 Task: Create a task  Add support for in-app purchases and microtransactions , assign it to team member softage.9@softage.net in the project Whiteboard and update the status of the task to  On Track  , set the priority of the task to Low.
Action: Mouse moved to (86, 411)
Screenshot: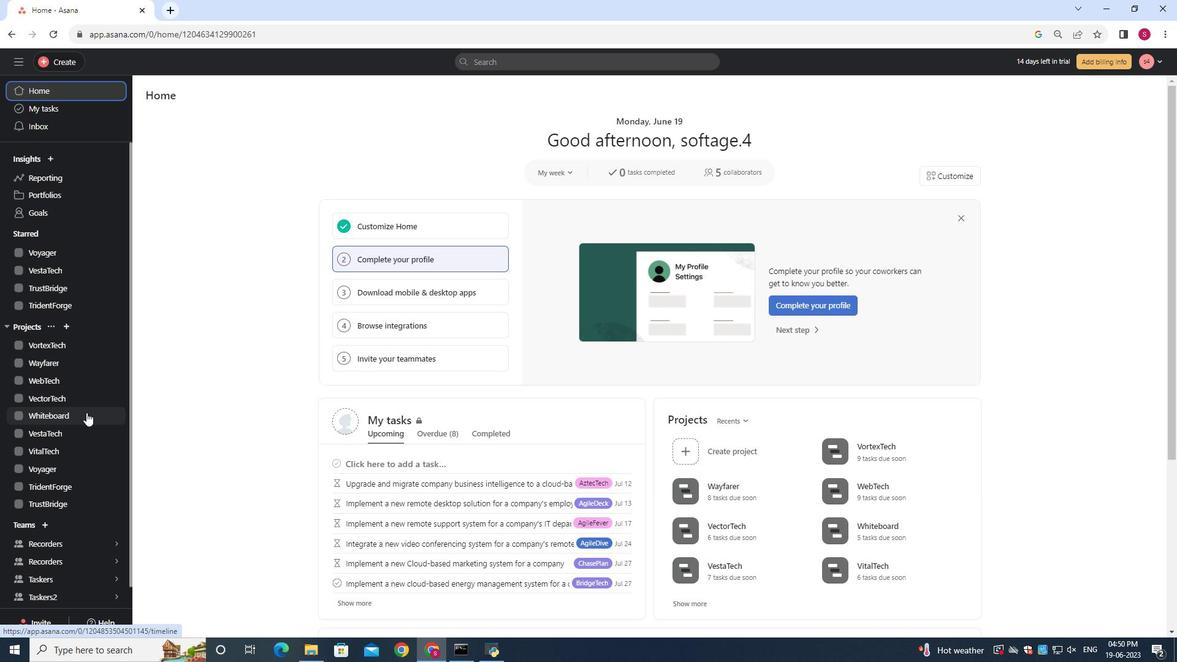 
Action: Mouse pressed left at (86, 411)
Screenshot: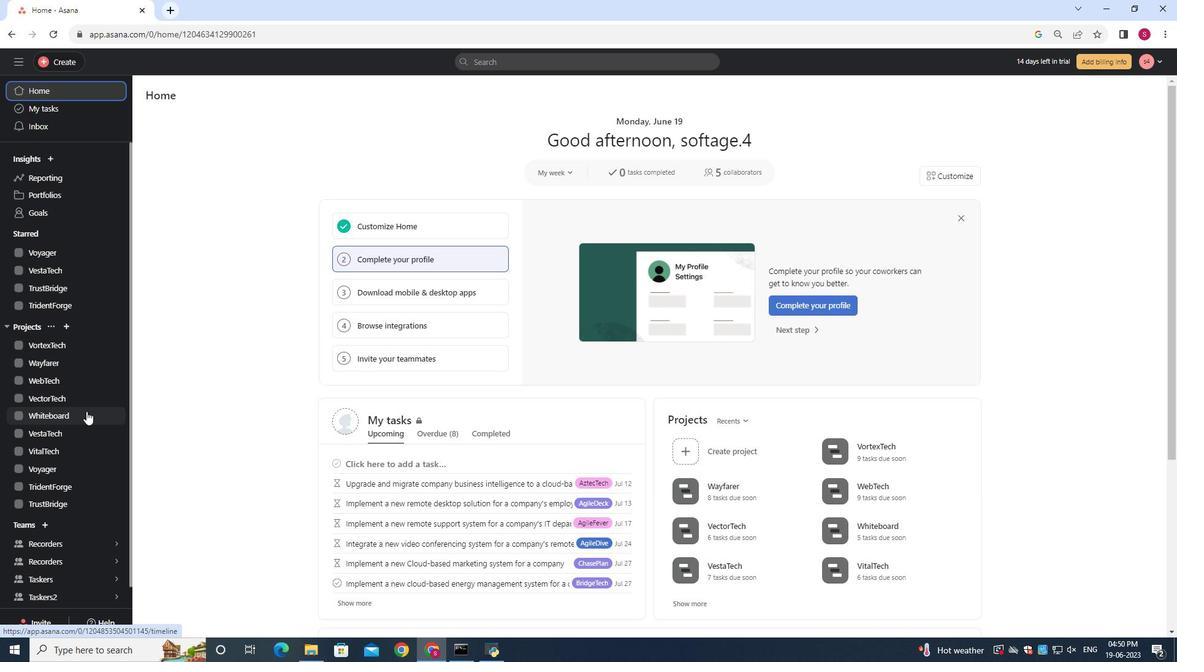
Action: Mouse moved to (155, 141)
Screenshot: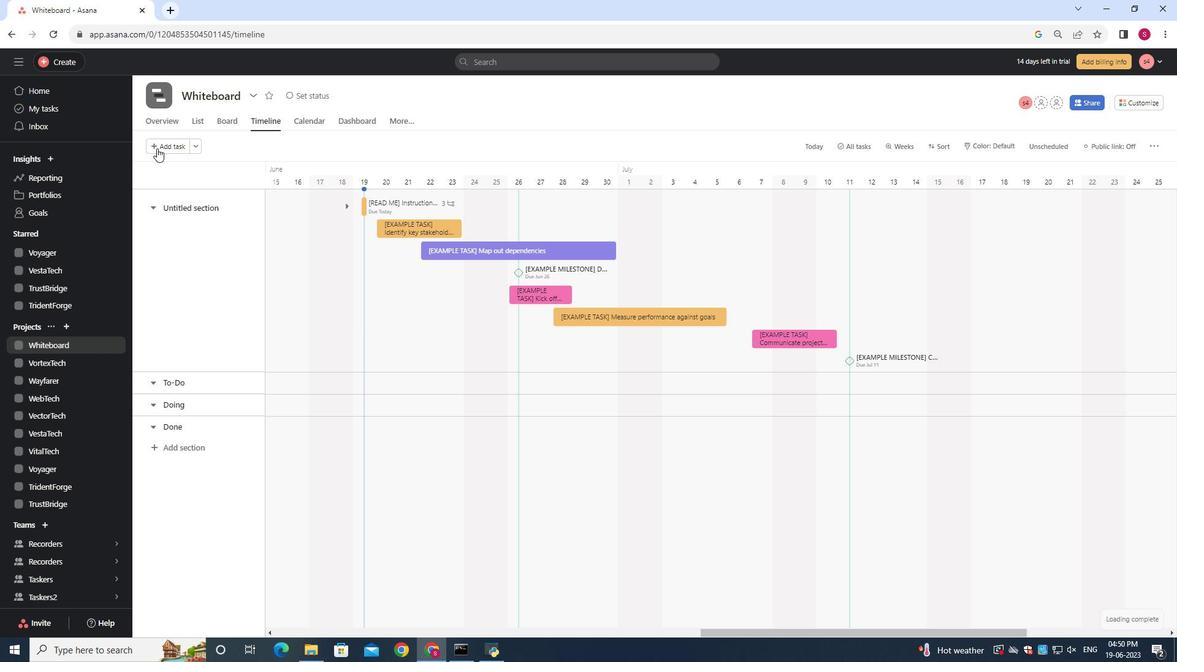 
Action: Mouse pressed left at (155, 141)
Screenshot: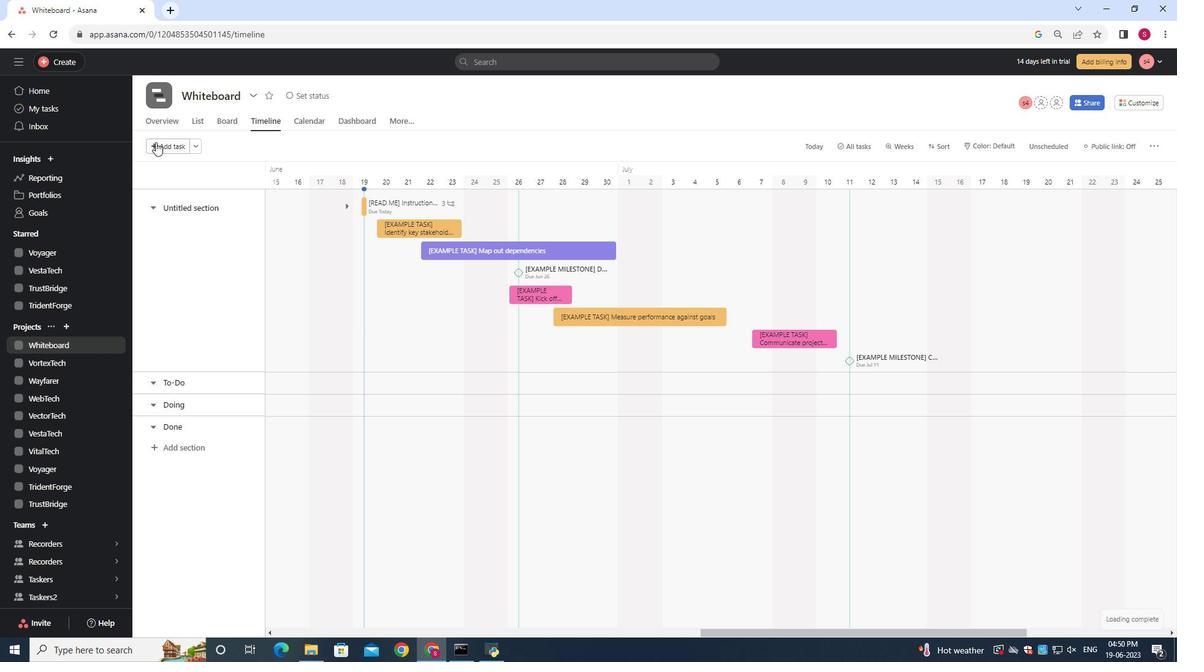 
Action: Mouse moved to (163, 146)
Screenshot: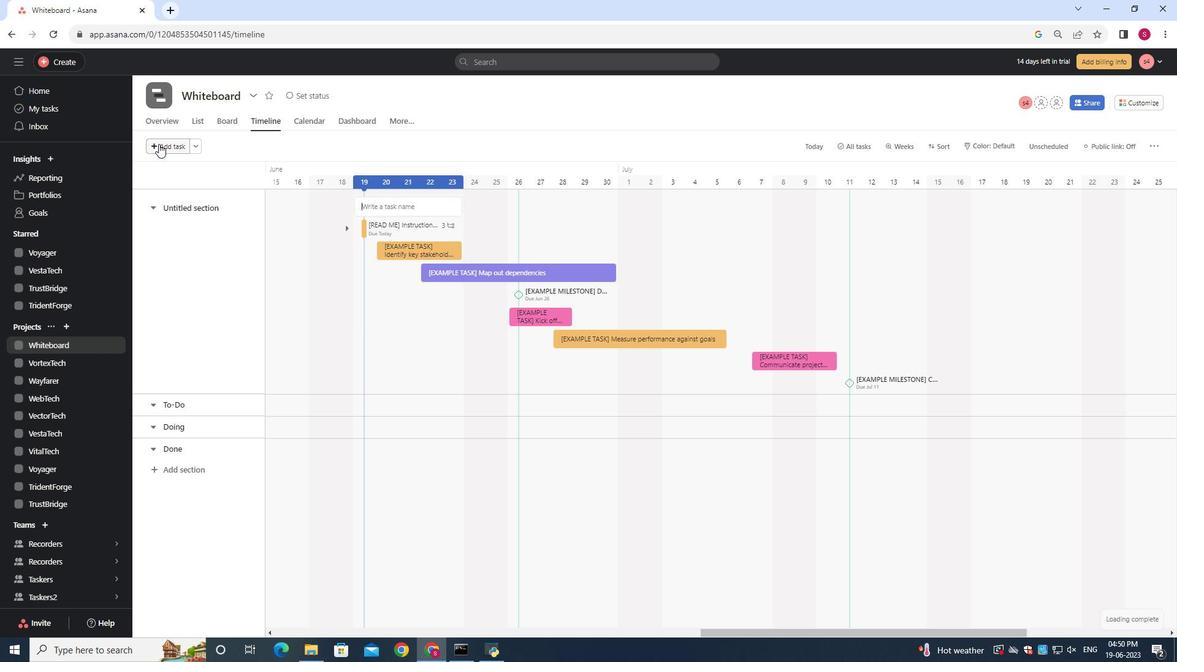 
Action: Key pressed <Key.shift>Add<Key.space>support<Key.space>for<Key.space>in-app<Key.space>purchases<Key.space>and<Key.space>microtransction
Screenshot: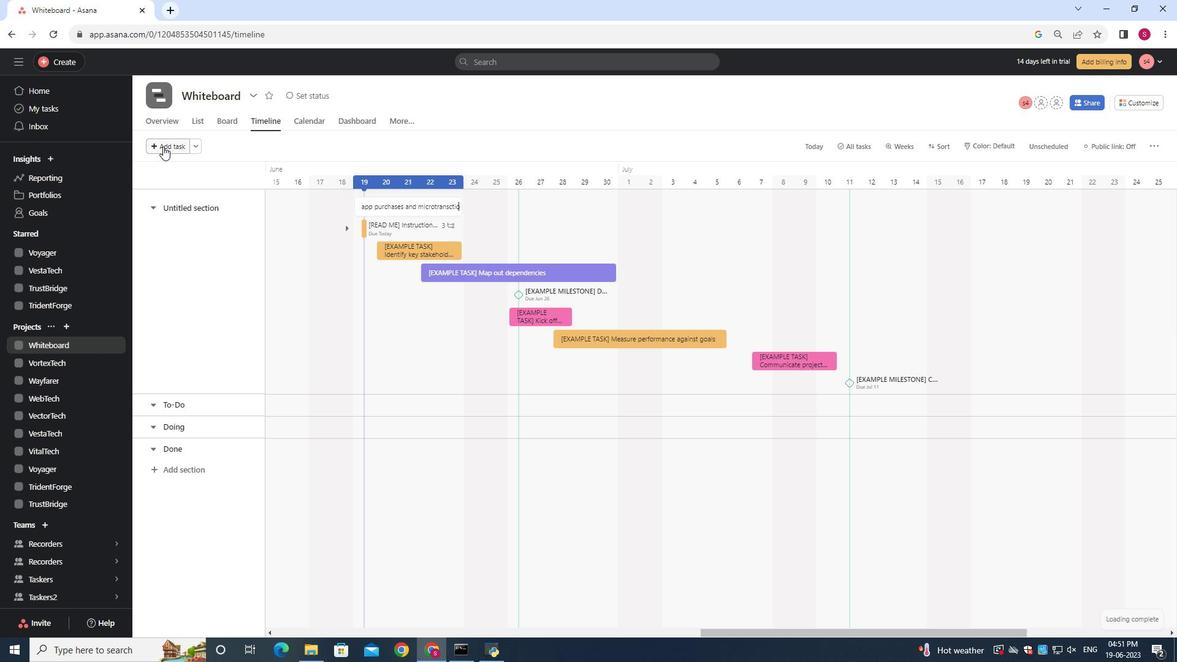 
Action: Mouse moved to (411, 207)
Screenshot: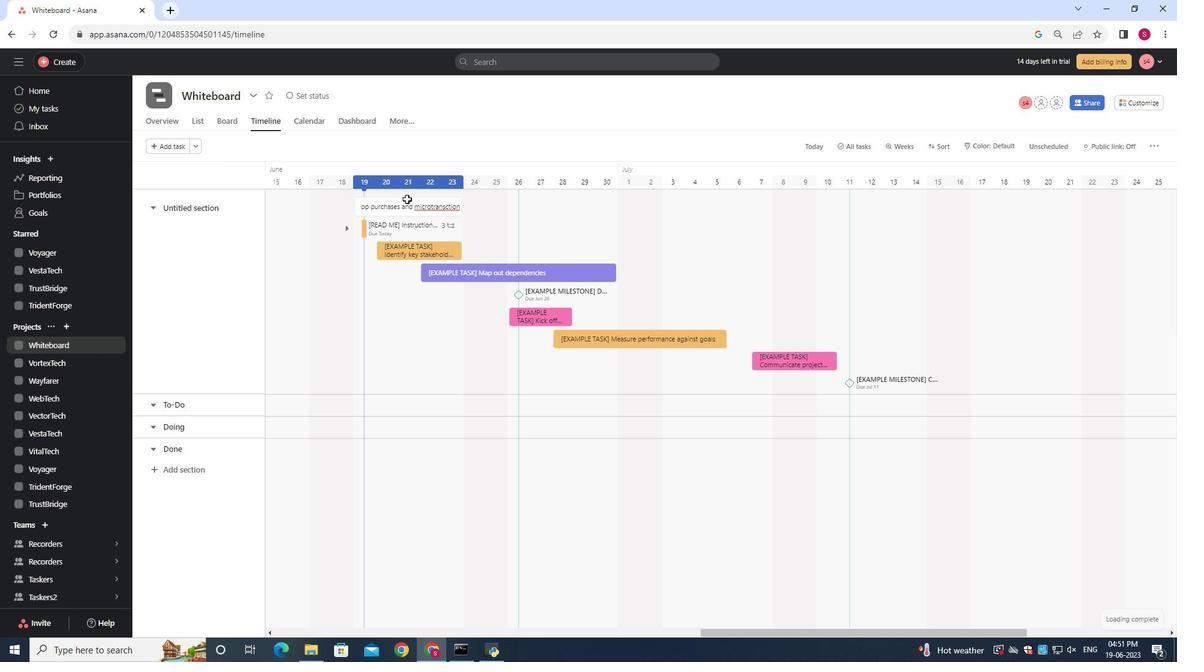 
Action: Mouse pressed right at (411, 207)
Screenshot: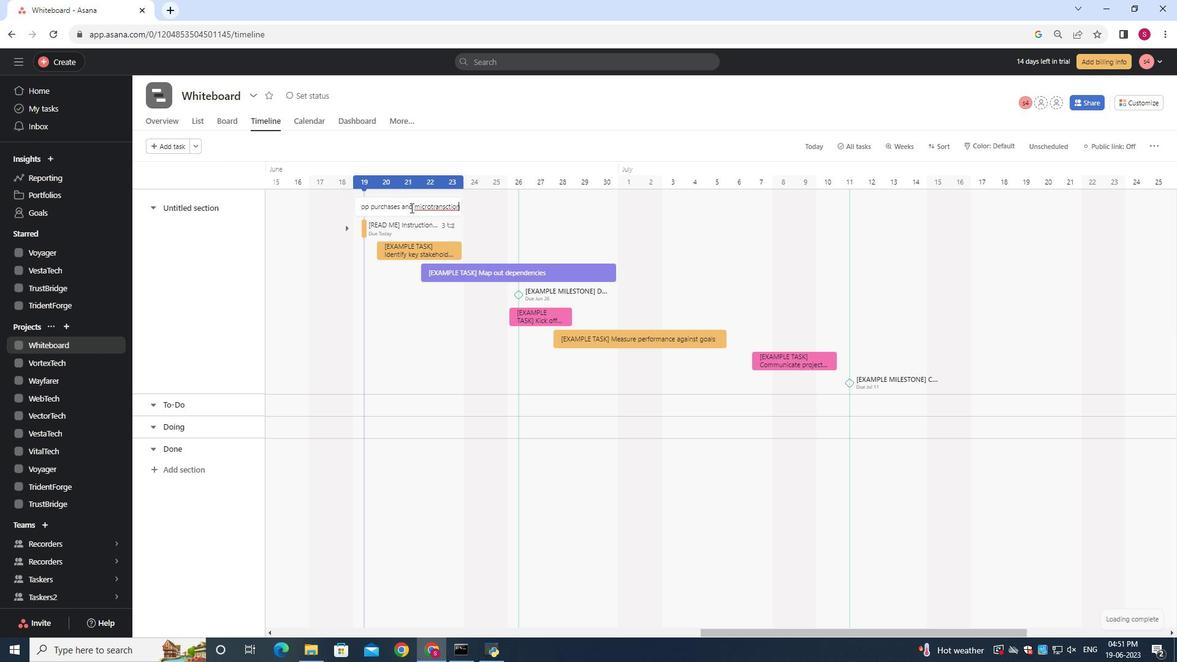 
Action: Mouse moved to (932, 212)
Screenshot: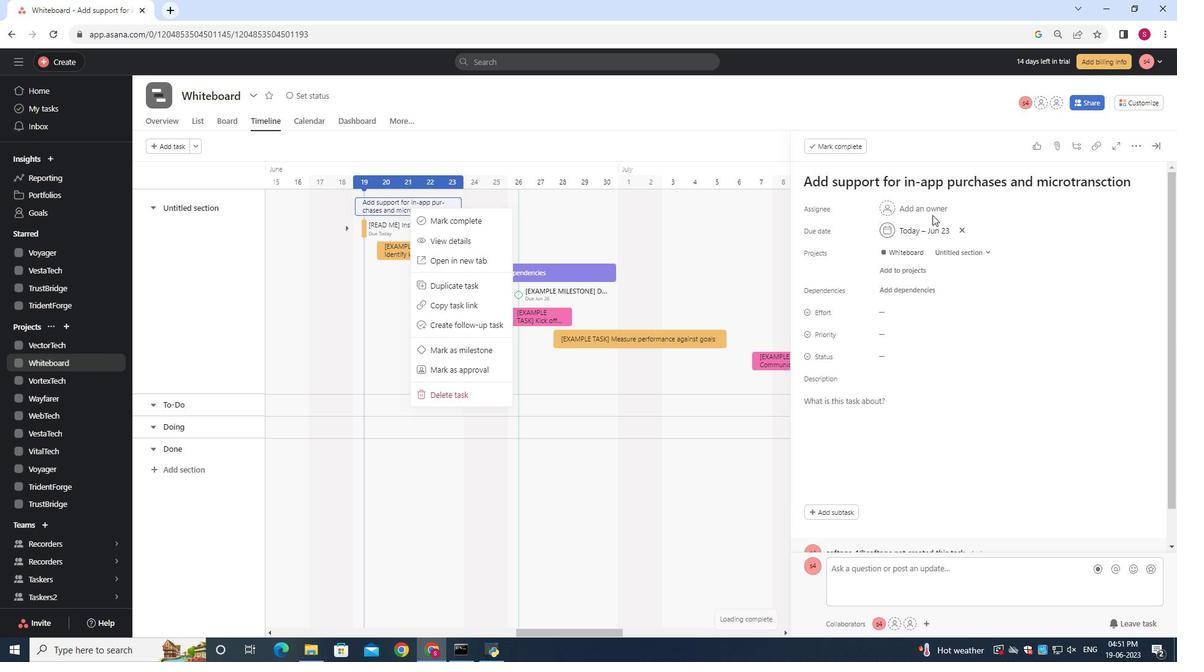 
Action: Mouse pressed left at (932, 212)
Screenshot: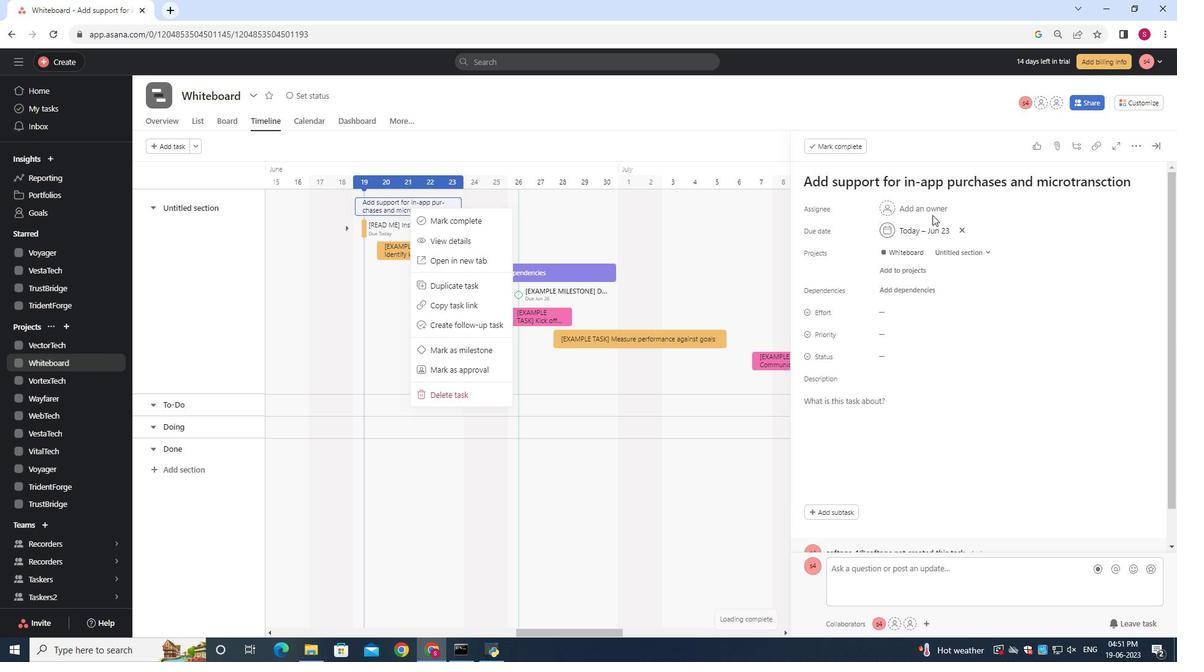 
Action: Mouse moved to (931, 211)
Screenshot: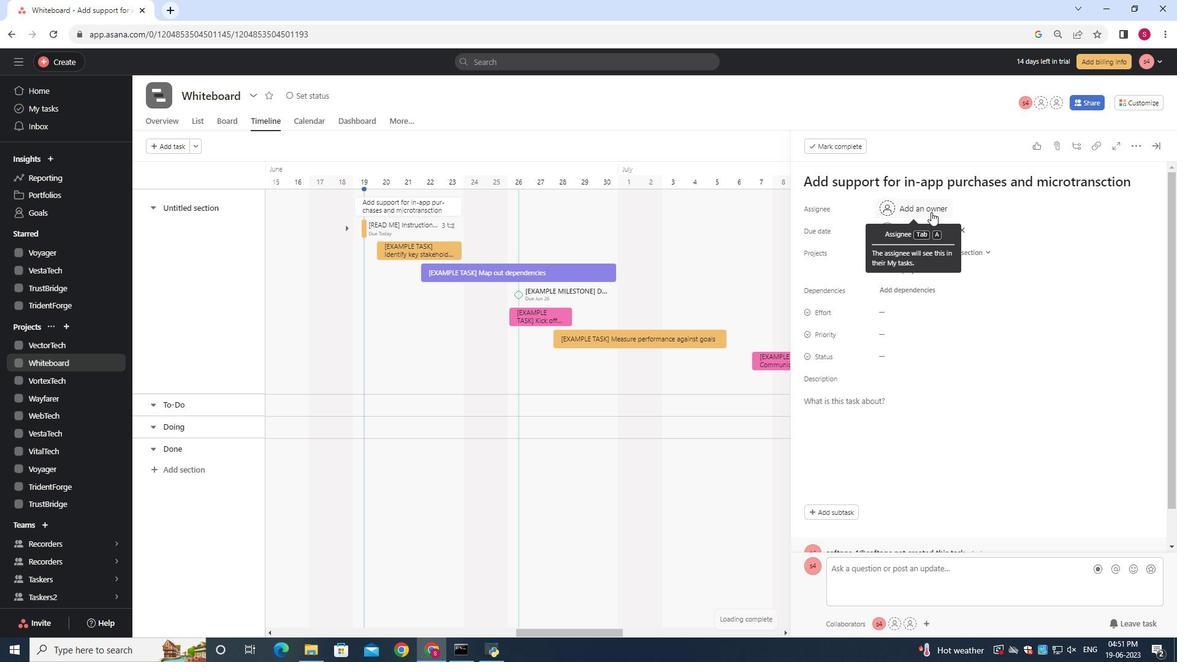 
Action: Mouse pressed left at (931, 211)
Screenshot: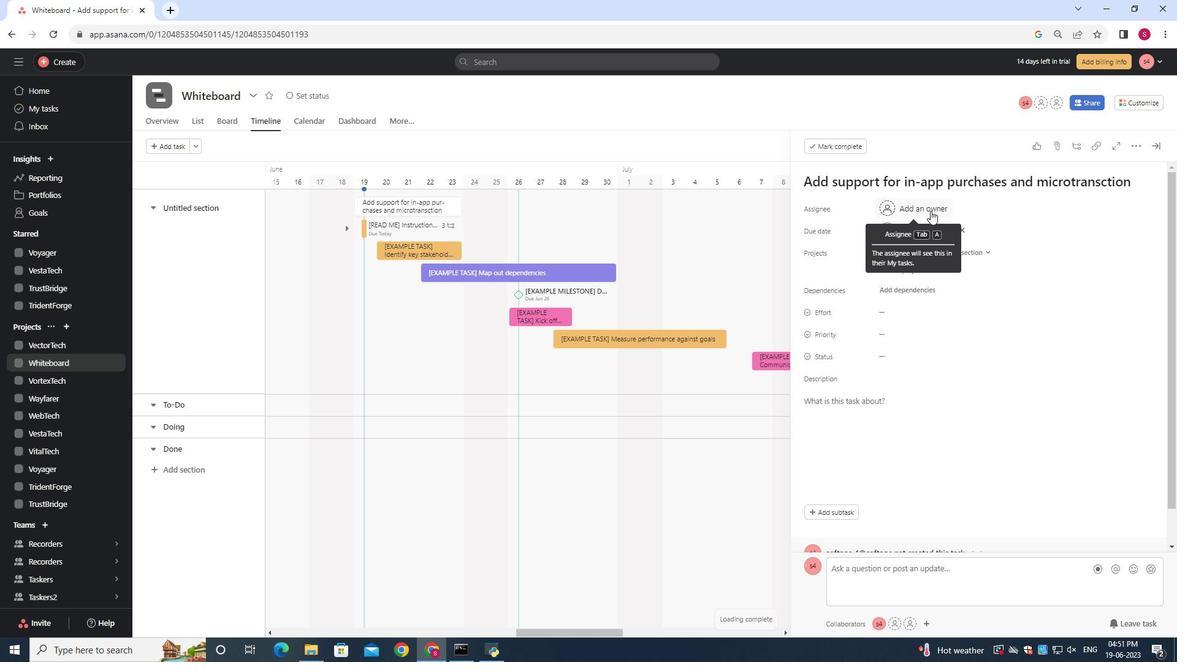 
Action: Key pressed softage.9<Key.shift>@softage.net
Screenshot: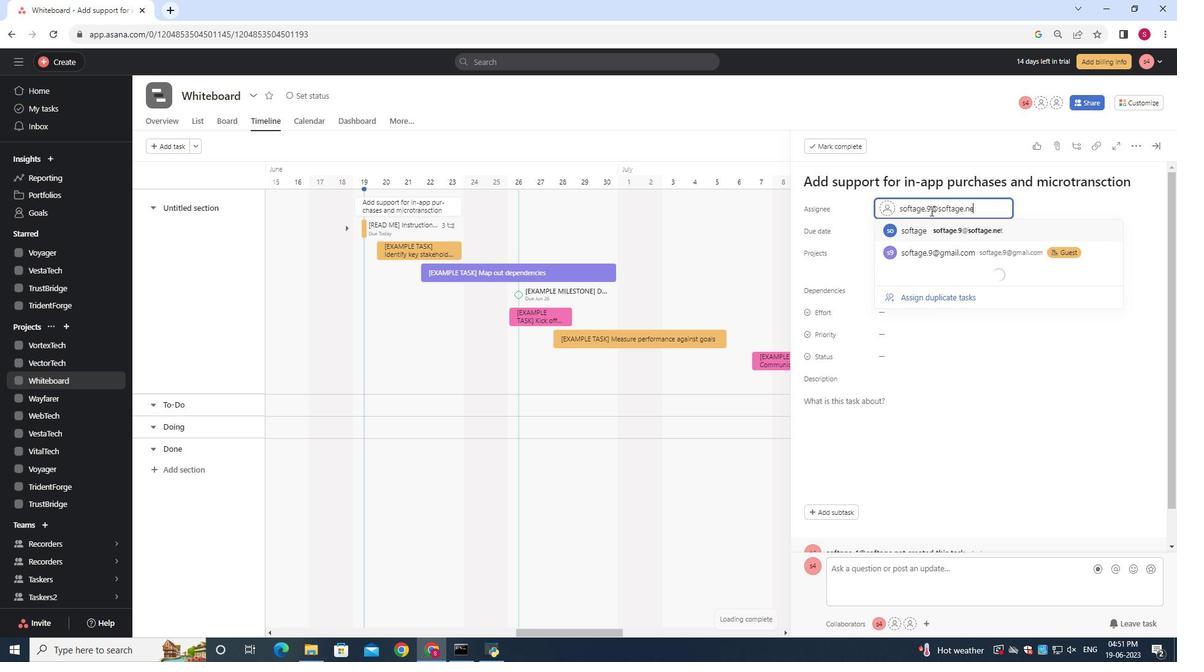 
Action: Mouse moved to (952, 231)
Screenshot: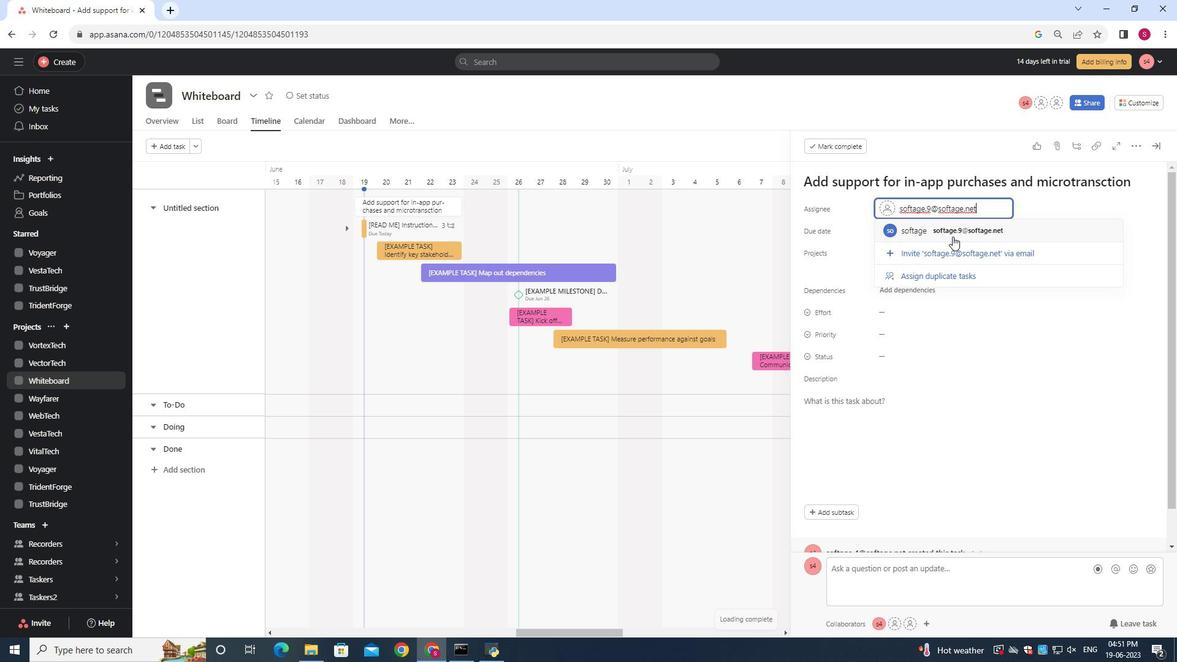 
Action: Mouse pressed left at (952, 231)
Screenshot: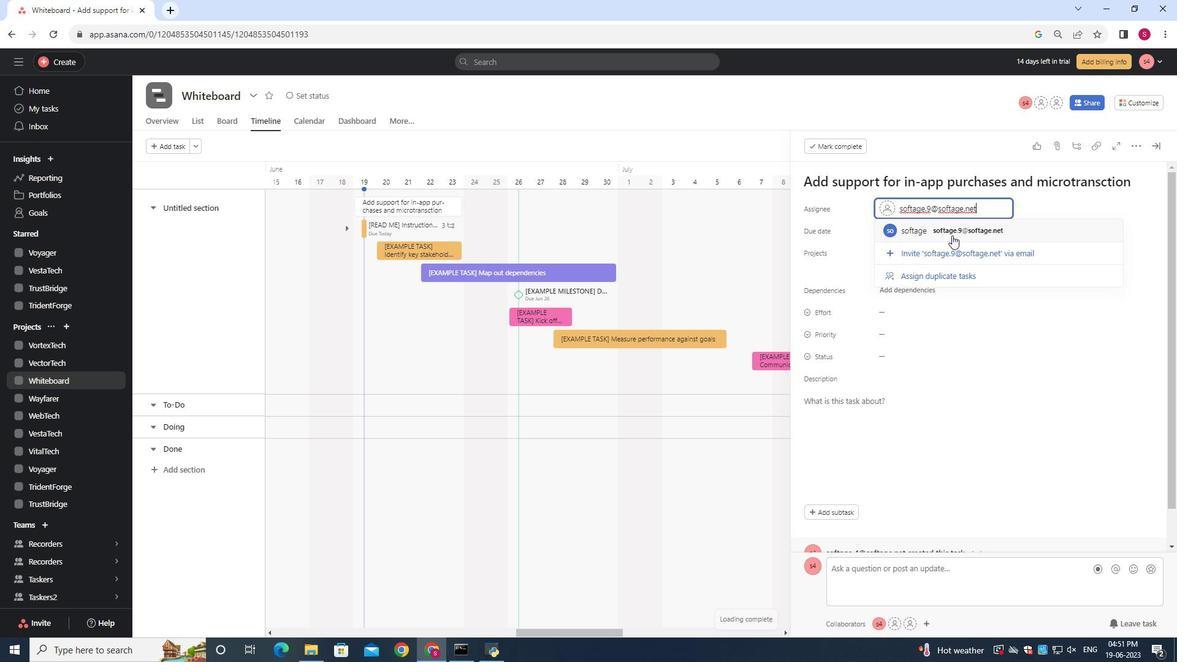 
Action: Mouse moved to (882, 356)
Screenshot: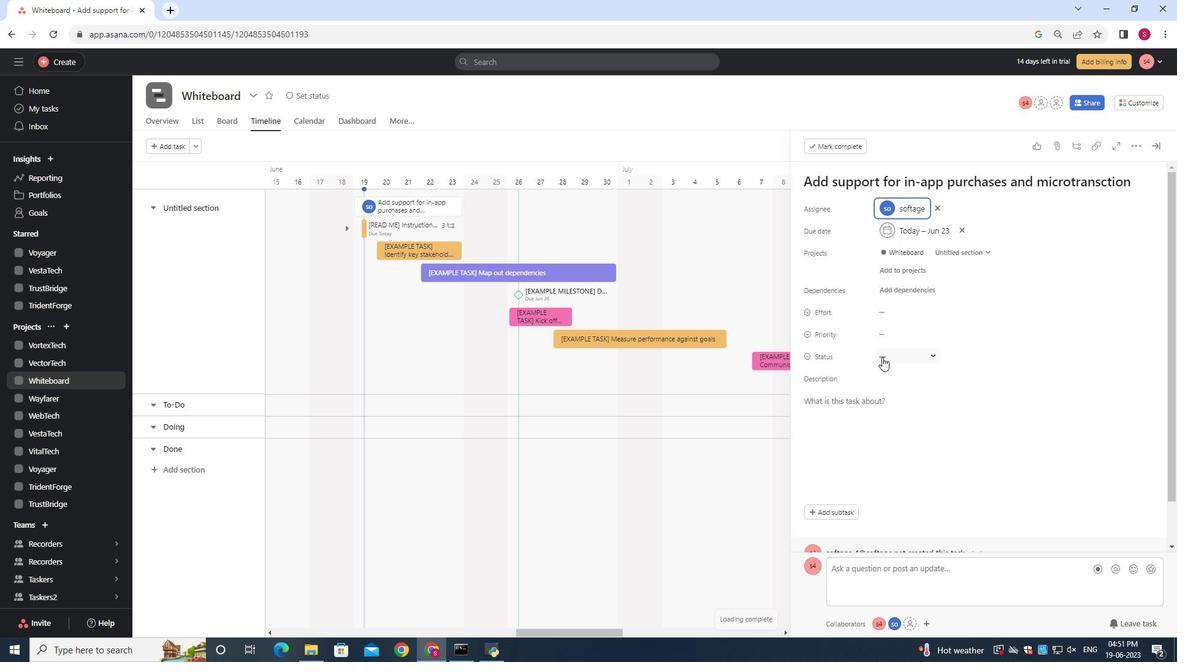 
Action: Mouse pressed left at (882, 356)
Screenshot: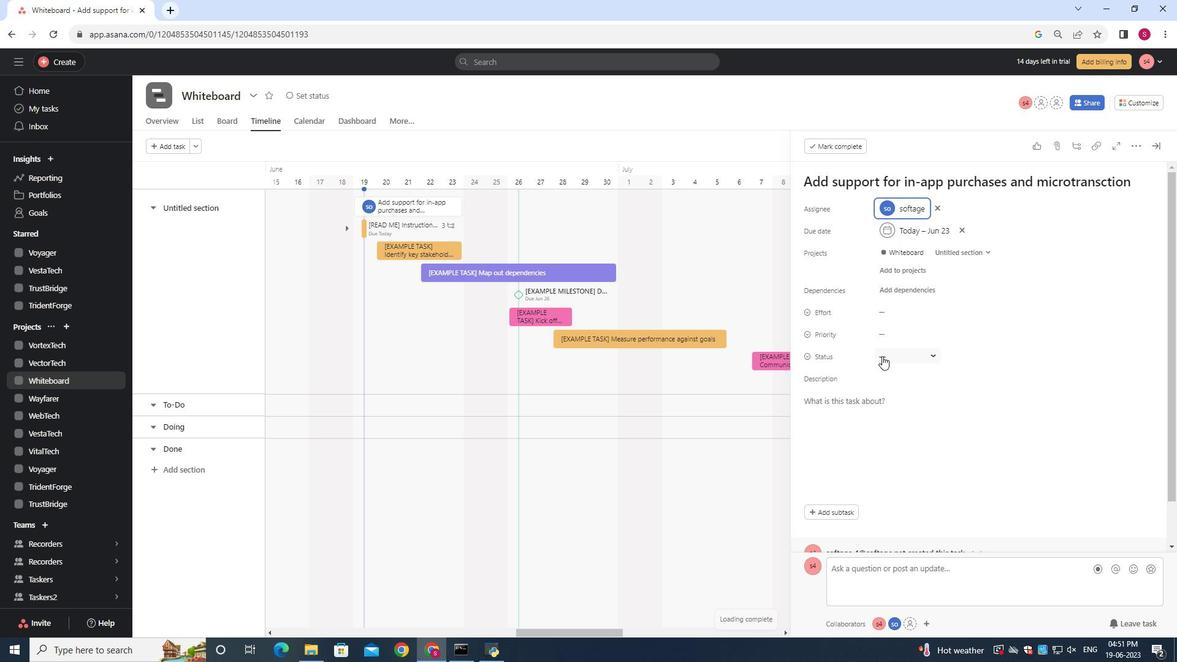 
Action: Mouse moved to (912, 395)
Screenshot: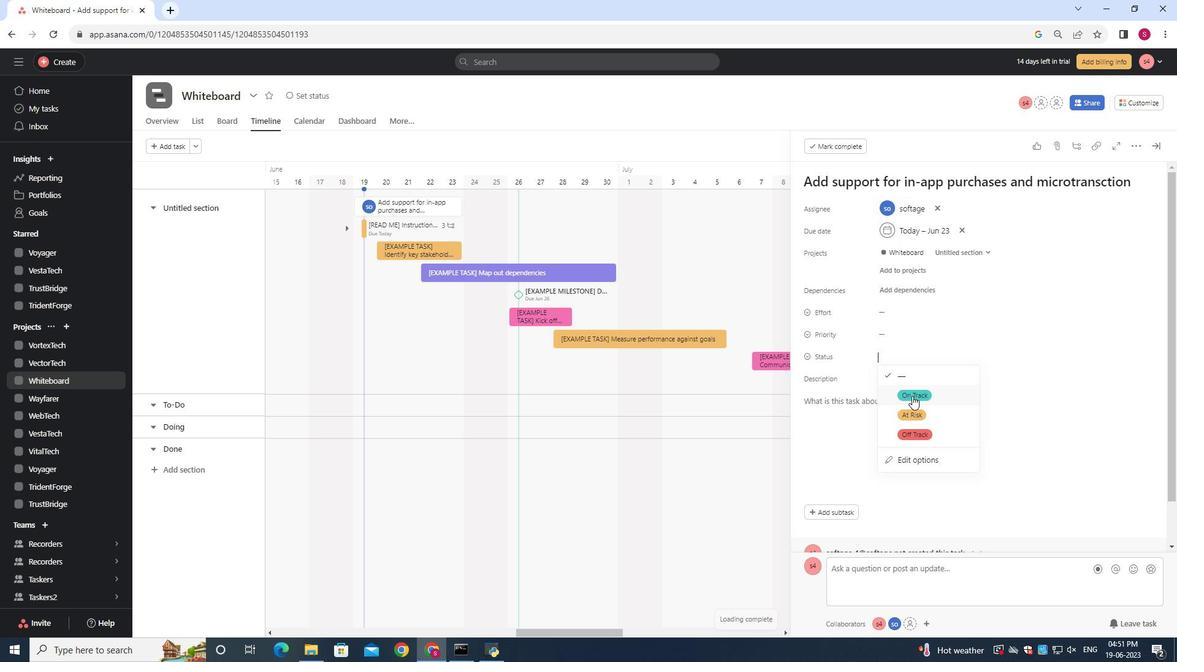
Action: Mouse pressed left at (912, 395)
Screenshot: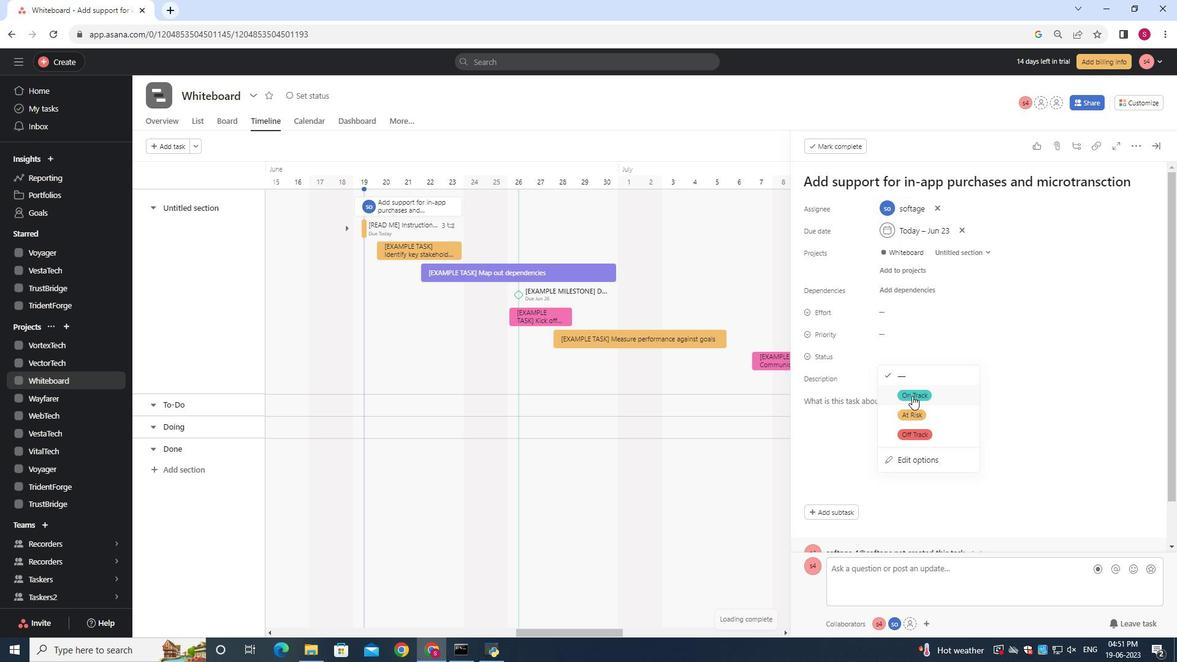 
Action: Mouse moved to (889, 334)
Screenshot: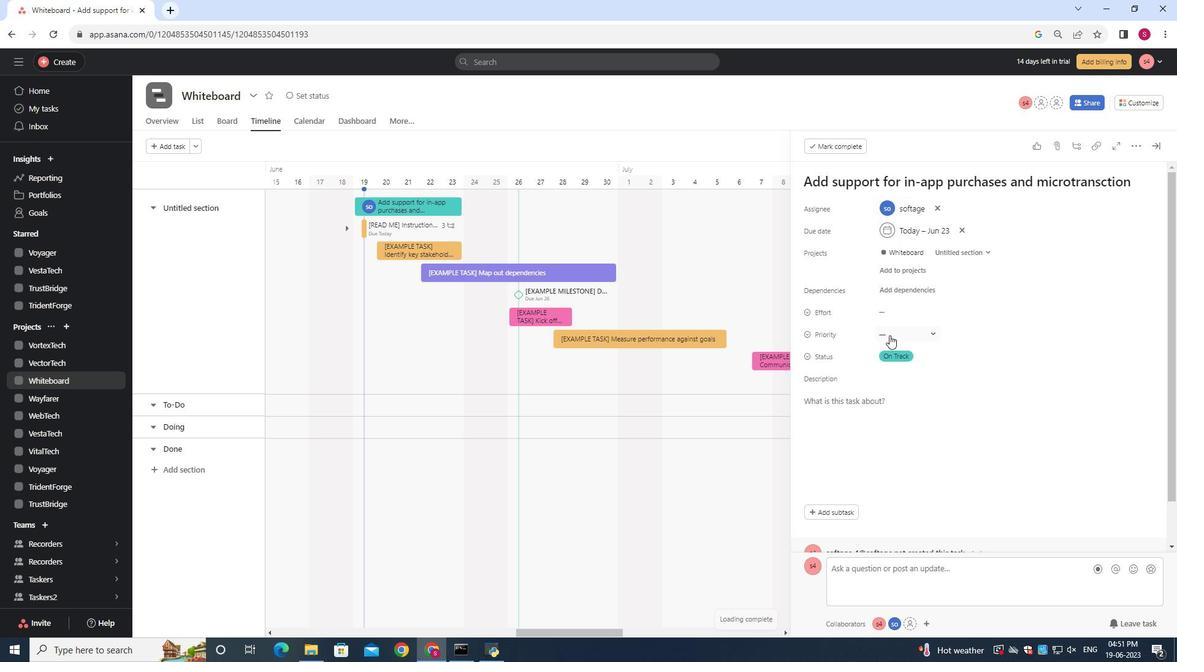 
Action: Mouse pressed left at (889, 334)
Screenshot: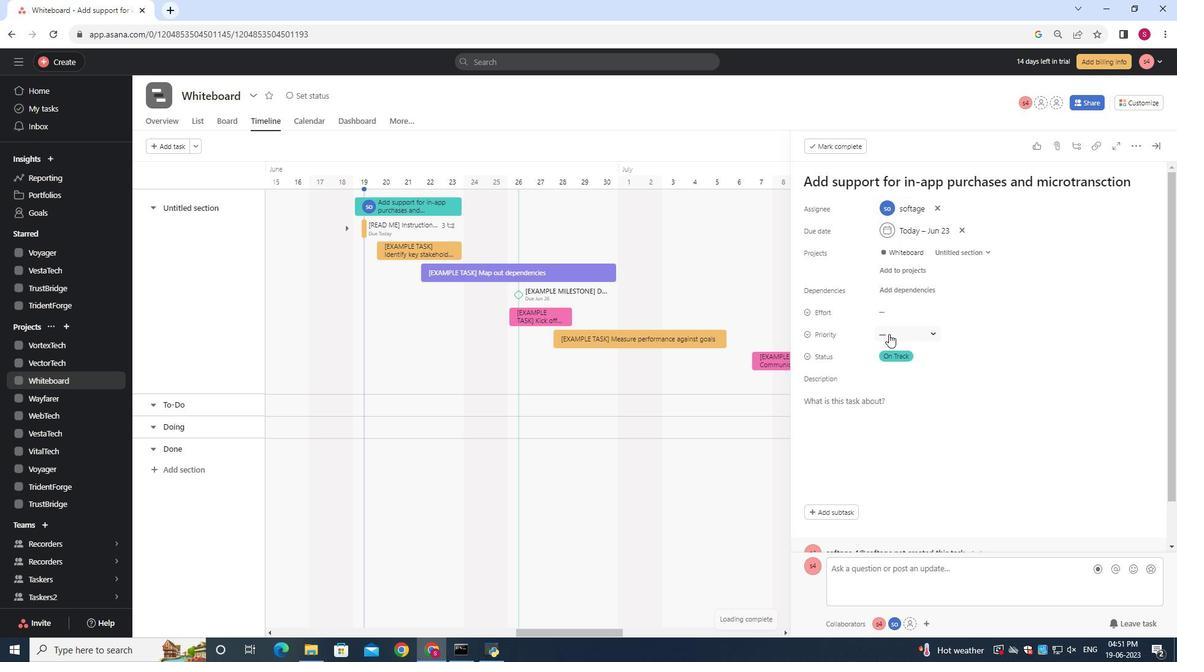 
Action: Mouse moved to (909, 412)
Screenshot: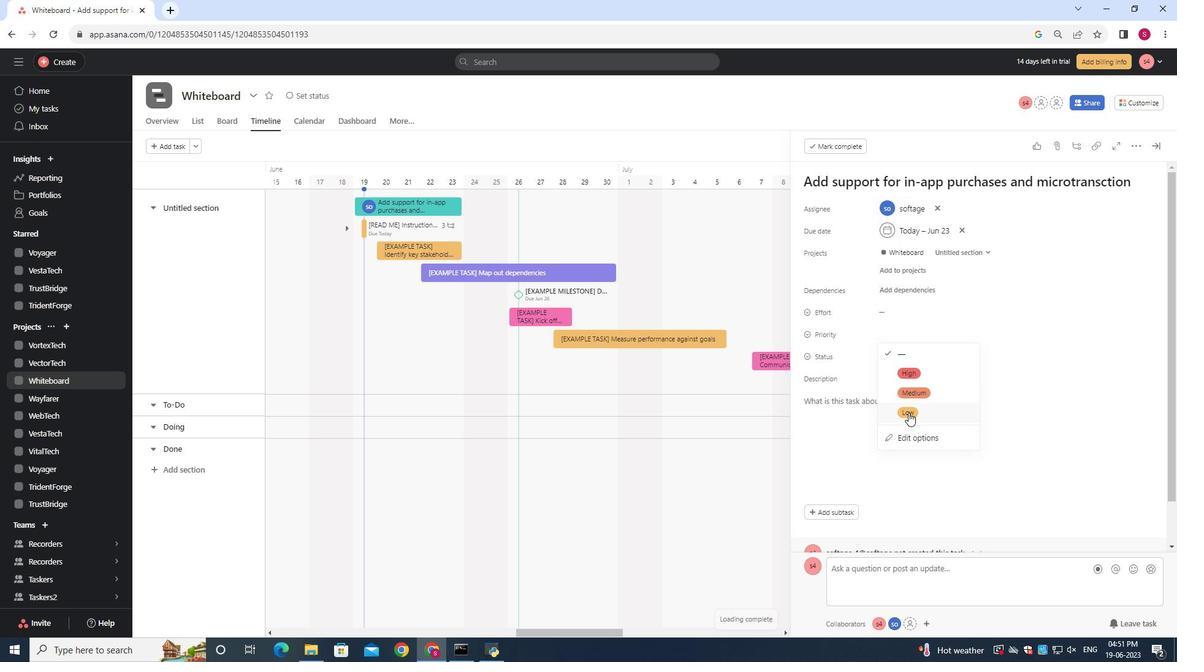 
Action: Mouse pressed left at (909, 412)
Screenshot: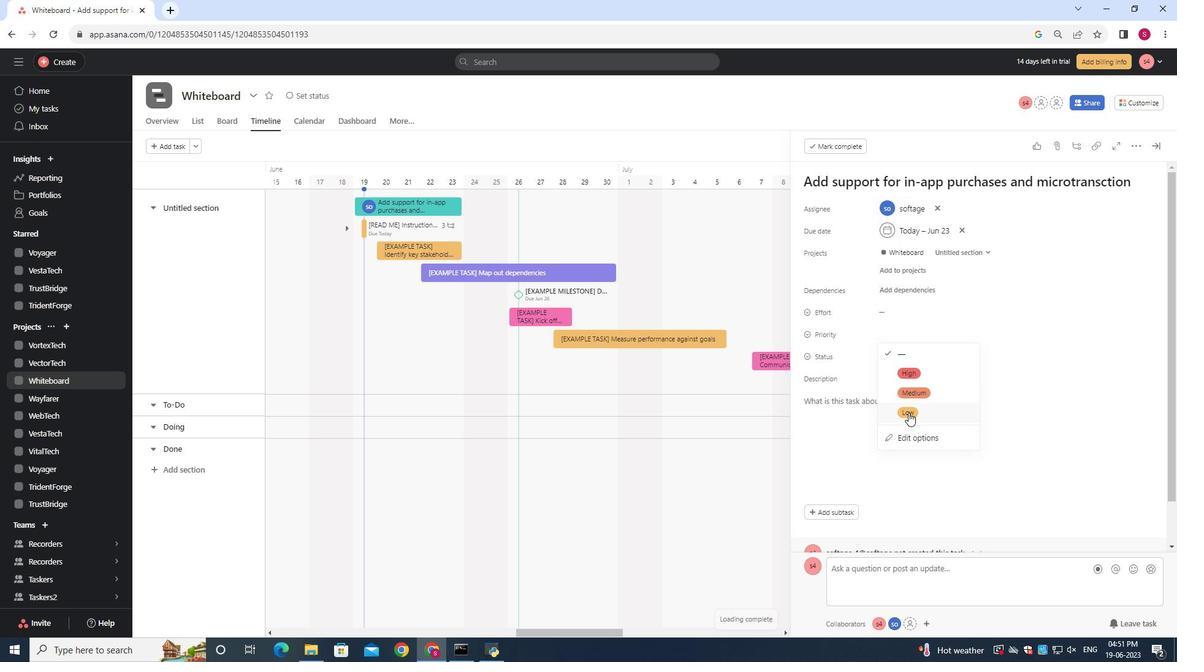 
Action: Mouse moved to (869, 327)
Screenshot: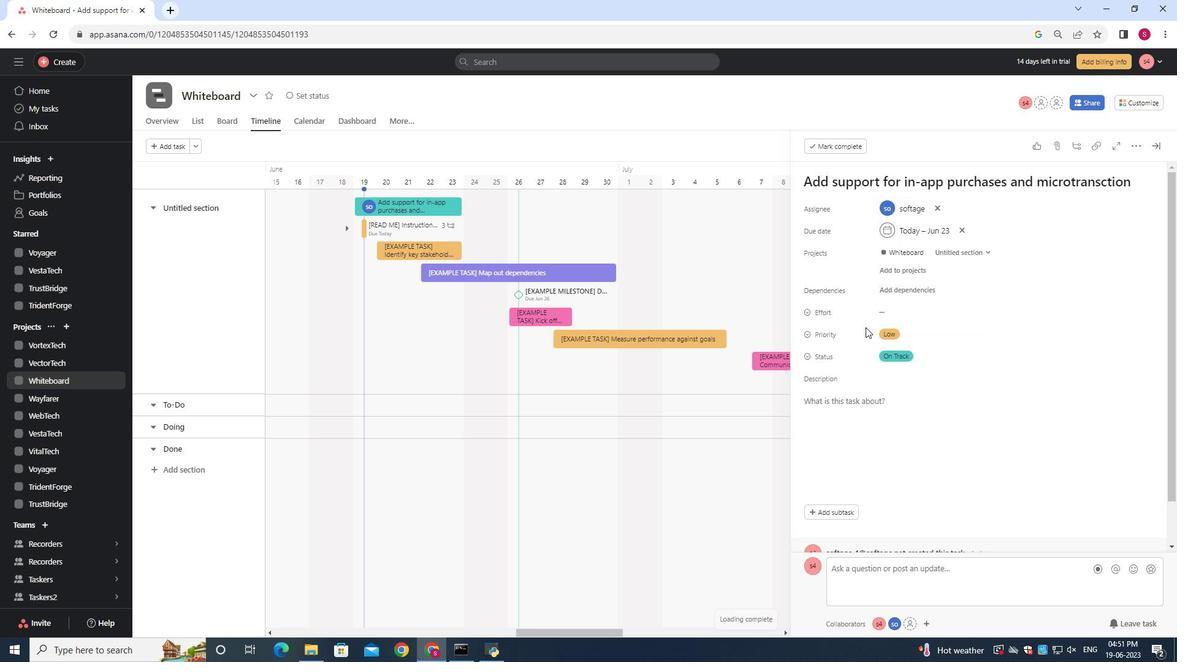 
